 Task: Create New Employee with Employee Name: Mason Kelly, Address Line1: 661 Poor House Street, Address Line2: Biloxi, Address Line3:  MS 39532, Cell Number: 911-243-5488
Action: Mouse moved to (152, 30)
Screenshot: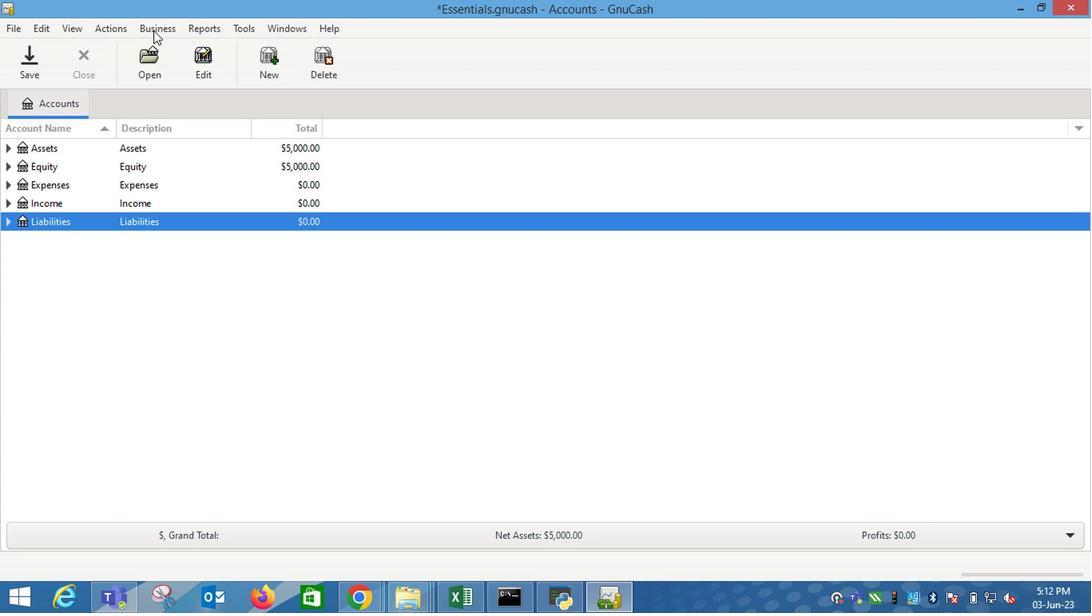 
Action: Mouse pressed left at (152, 30)
Screenshot: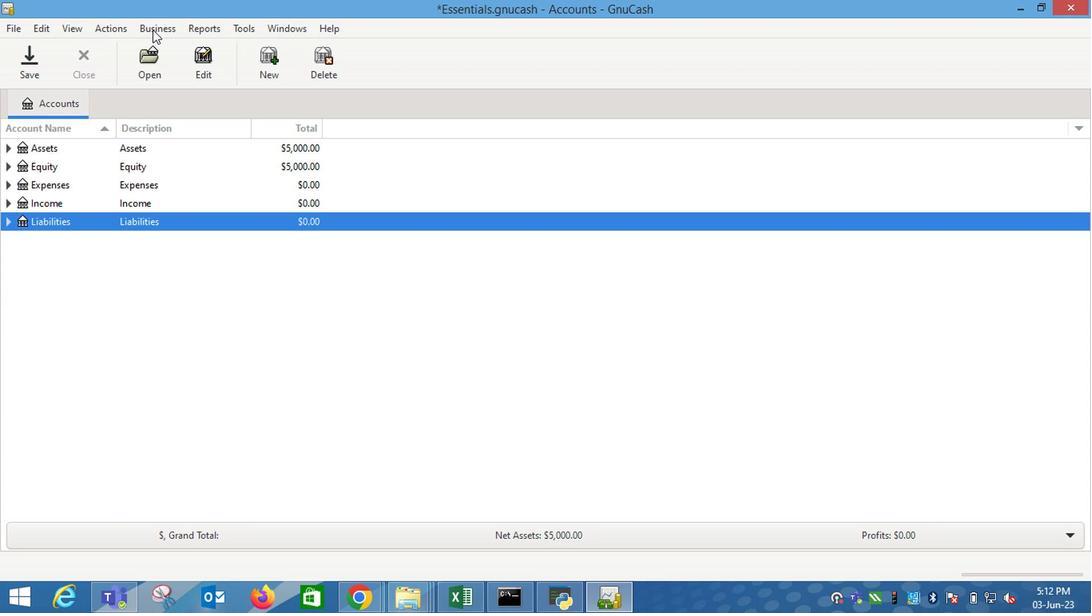 
Action: Mouse moved to (347, 111)
Screenshot: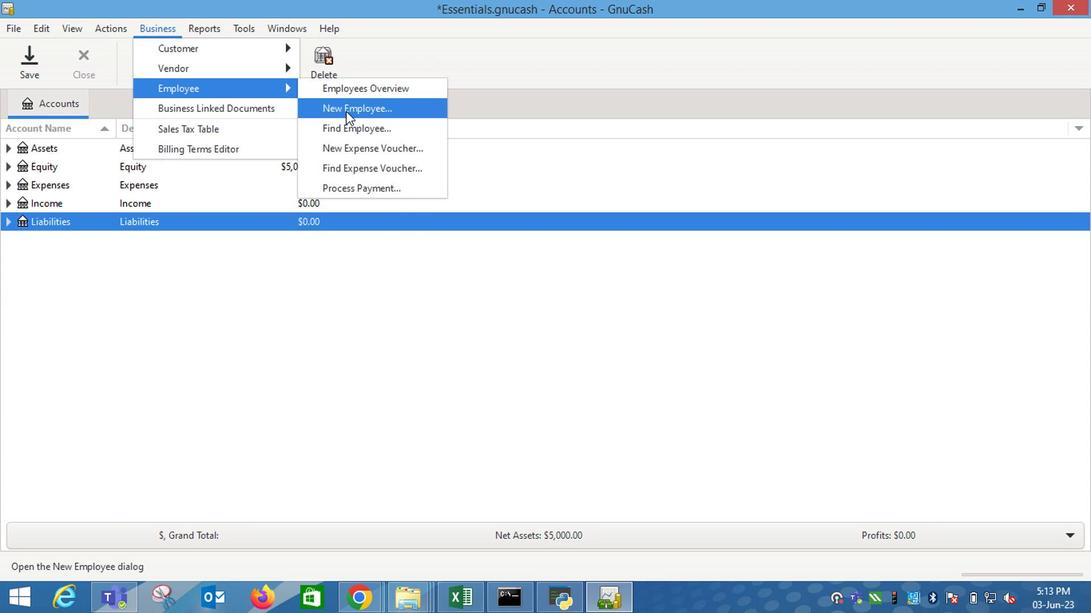 
Action: Mouse pressed left at (347, 111)
Screenshot: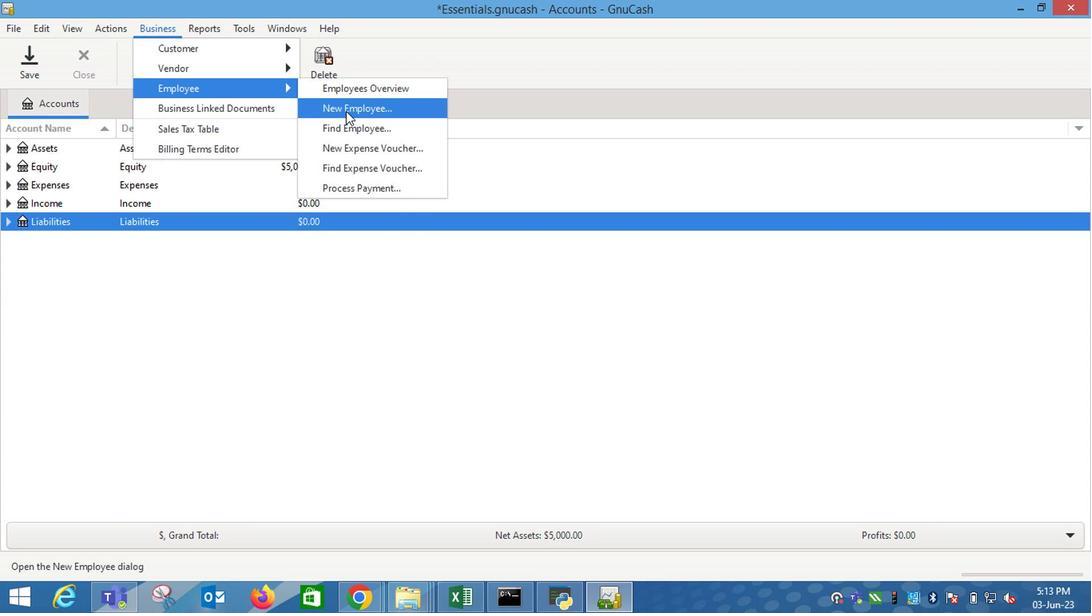 
Action: Mouse moved to (507, 243)
Screenshot: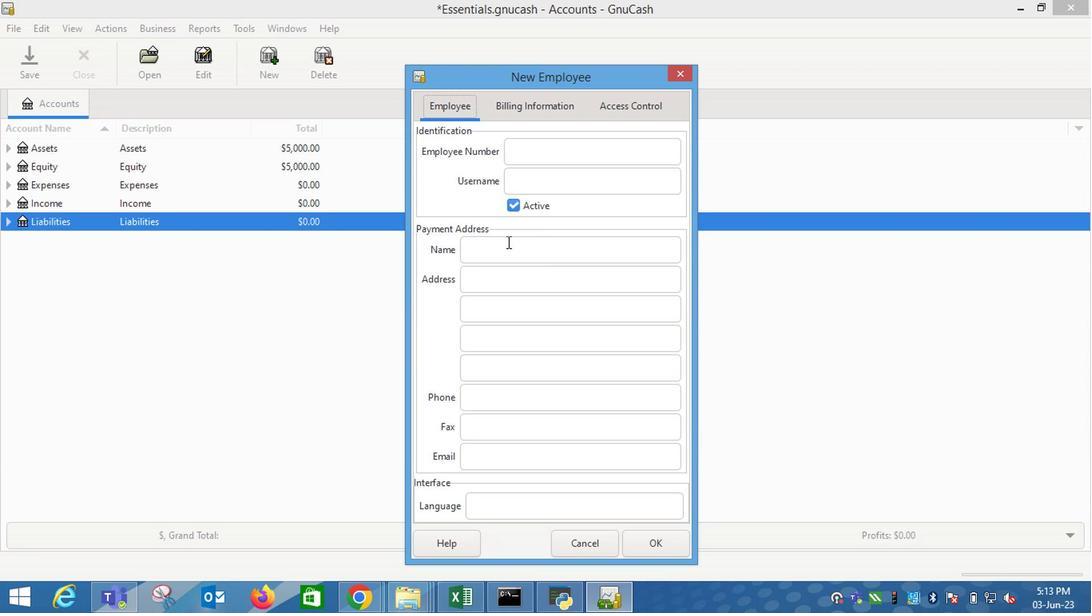 
Action: Mouse pressed left at (507, 243)
Screenshot: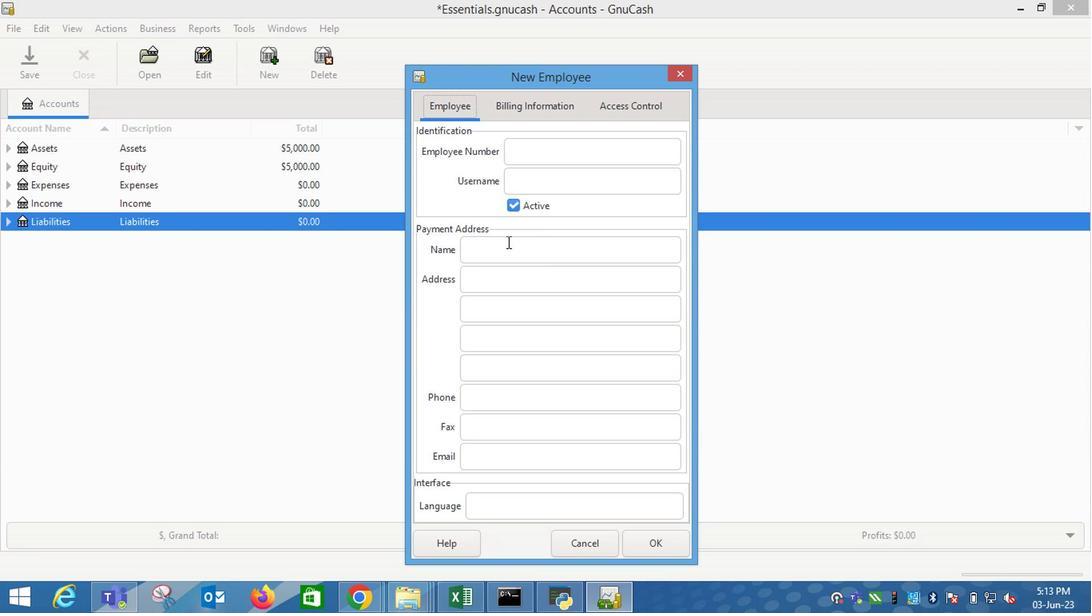 
Action: Mouse moved to (817, 286)
Screenshot: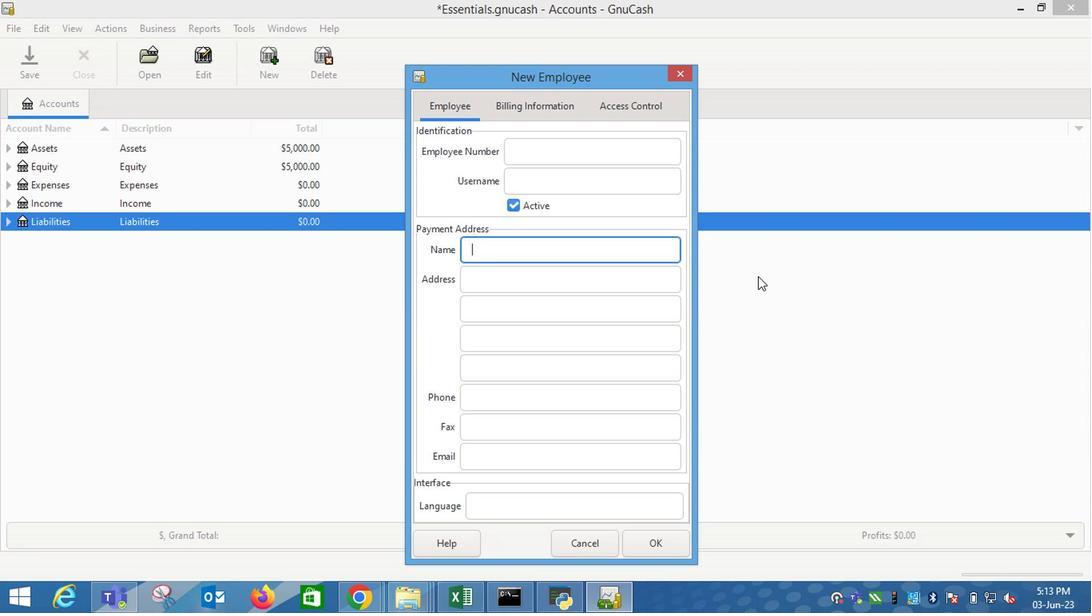 
Action: Key pressed <Key.shift_r>Mason<Key.space><Key.shift_r>Kelly<Key.tab>661<Key.space><Key.shift_r>Poor<Key.space><Key.shift_r>House<Key.space><Key.shift_r>Street<Key.tab><Key.shift_r>Biloxi<Key.tab><Key.shift_r>MS<Key.space>39532<Key.tab>911-243-543<Key.backspace>88
Screenshot: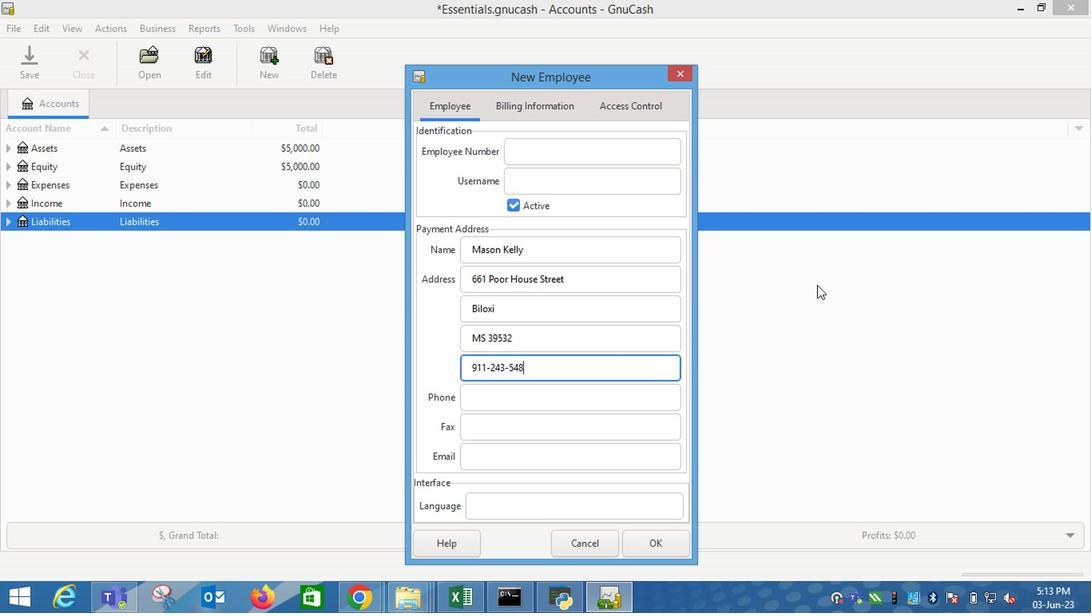 
Action: Mouse moved to (538, 95)
Screenshot: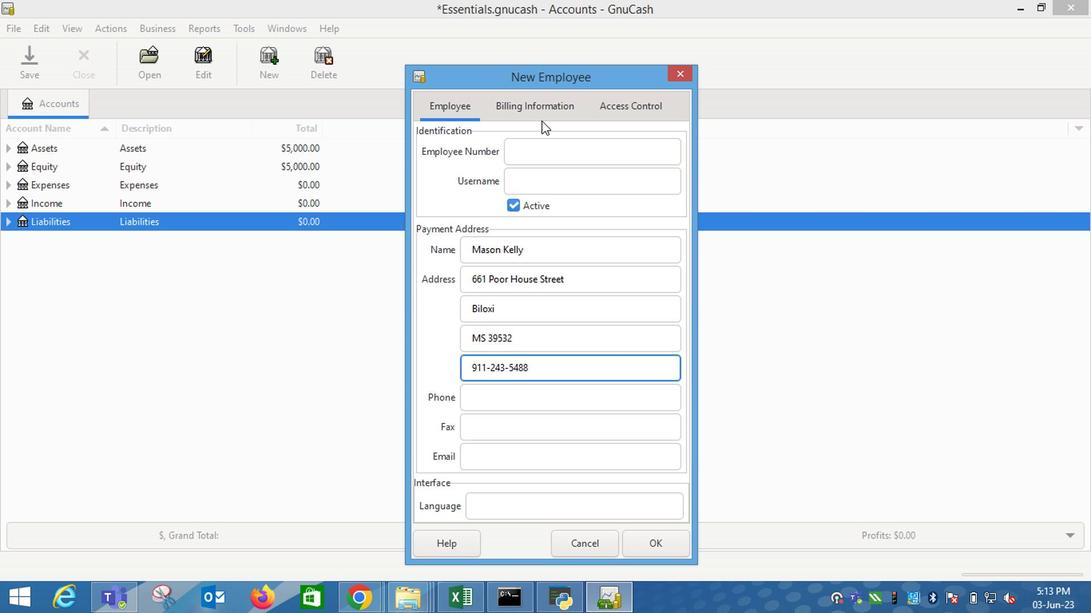 
Action: Mouse pressed left at (538, 95)
Screenshot: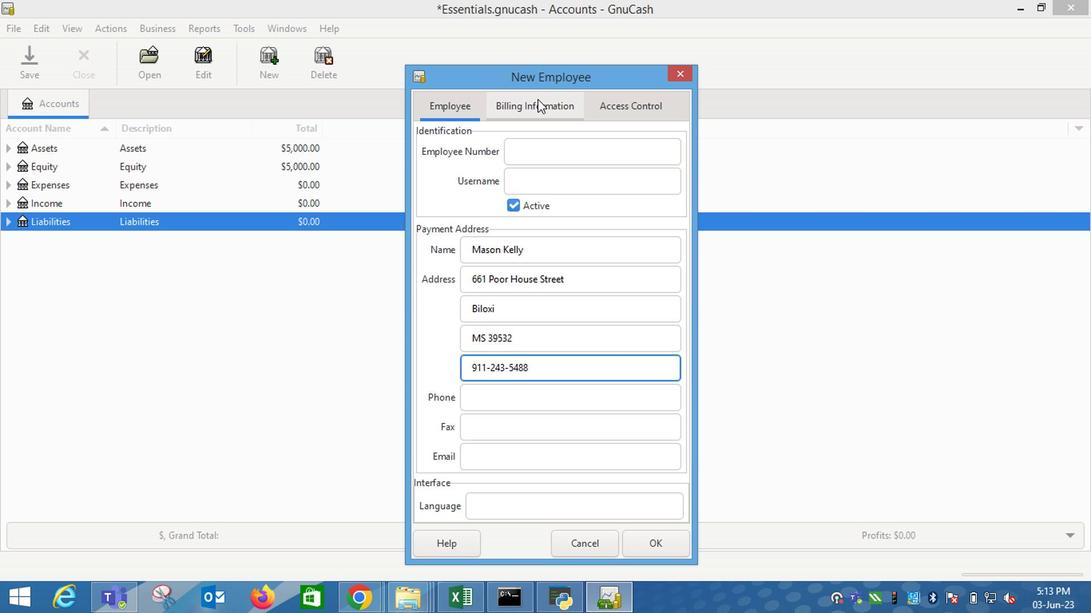 
Action: Mouse moved to (642, 549)
Screenshot: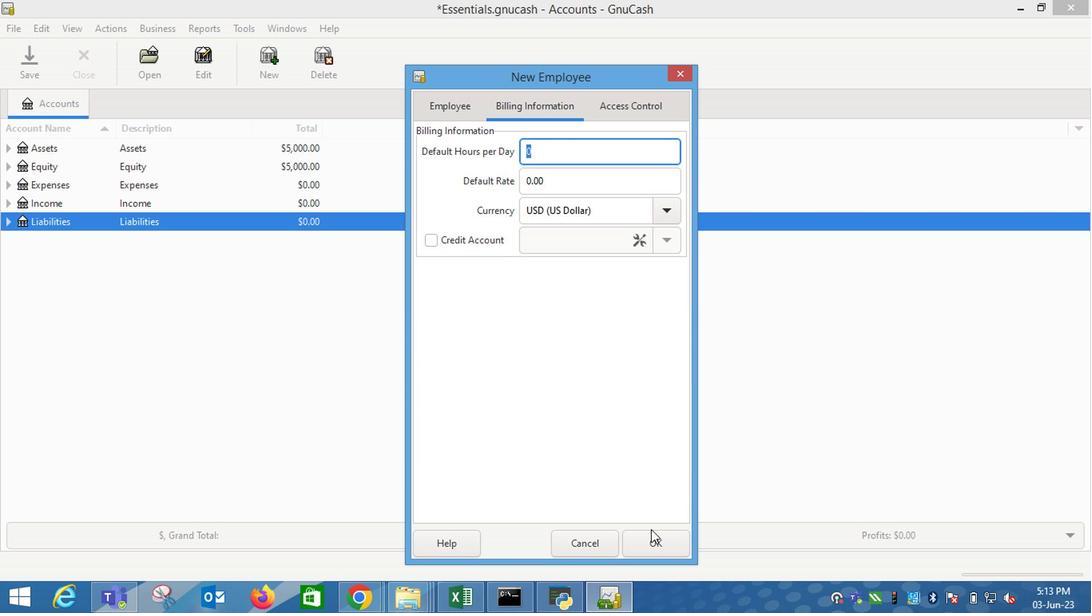 
Action: Mouse pressed left at (642, 549)
Screenshot: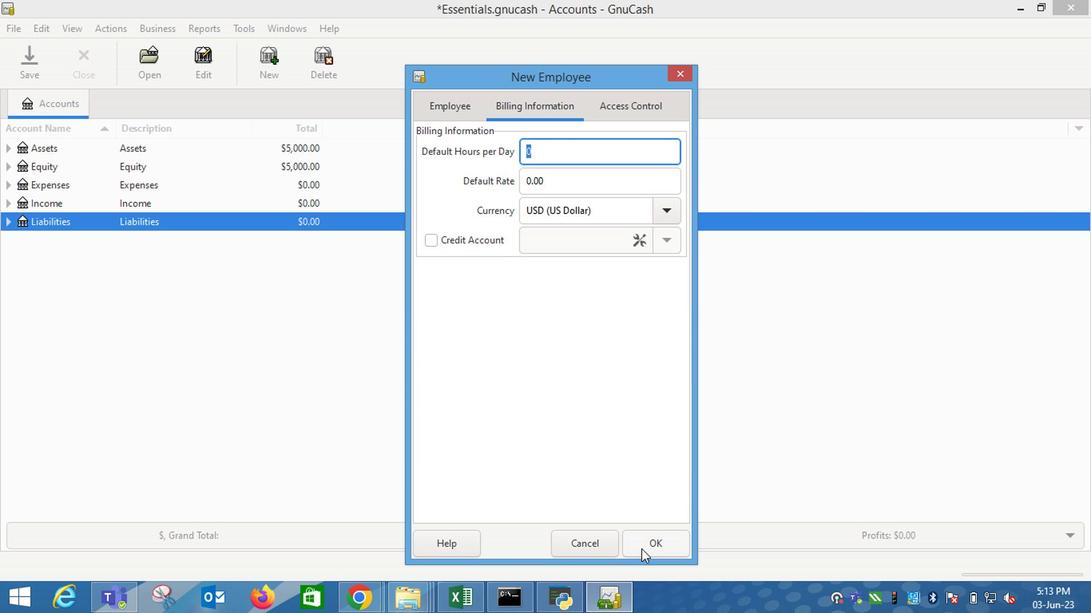 
